Task: Filter jobs by date posted at past 24 hours.
Action: Mouse moved to (264, 118)
Screenshot: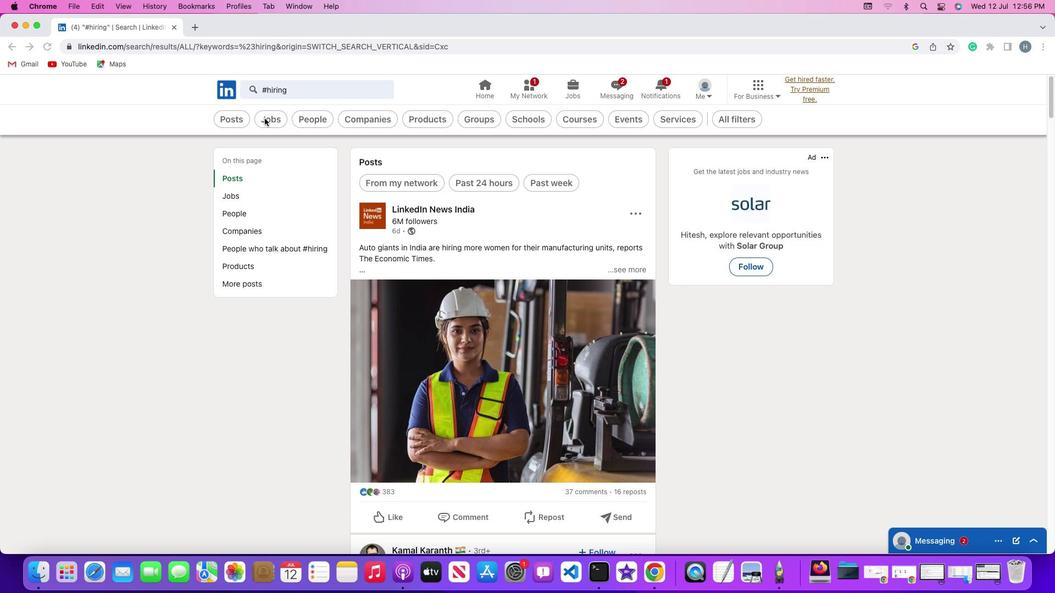 
Action: Mouse pressed left at (264, 118)
Screenshot: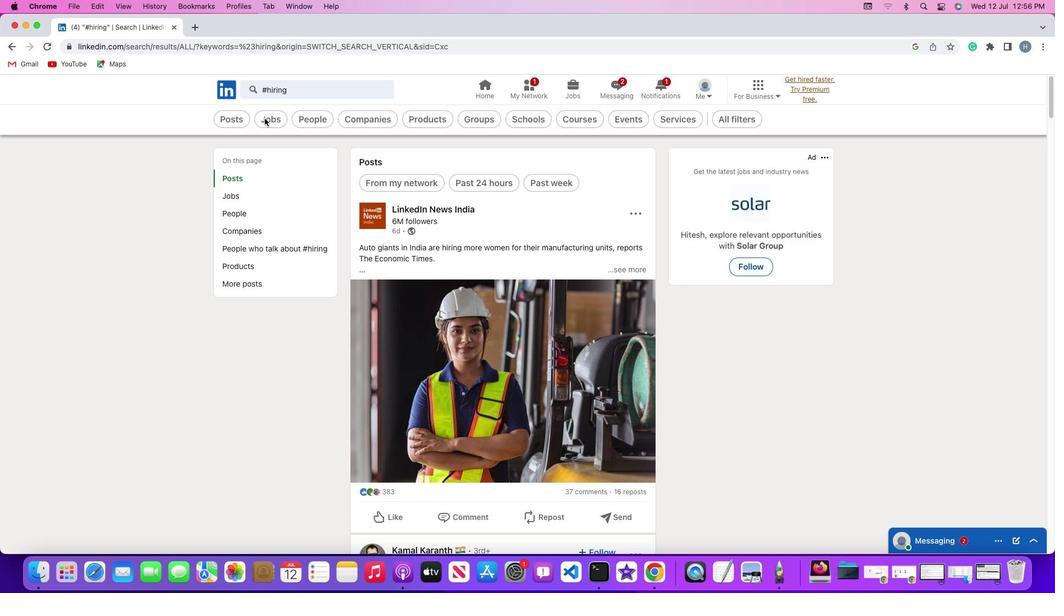 
Action: Mouse pressed left at (264, 118)
Screenshot: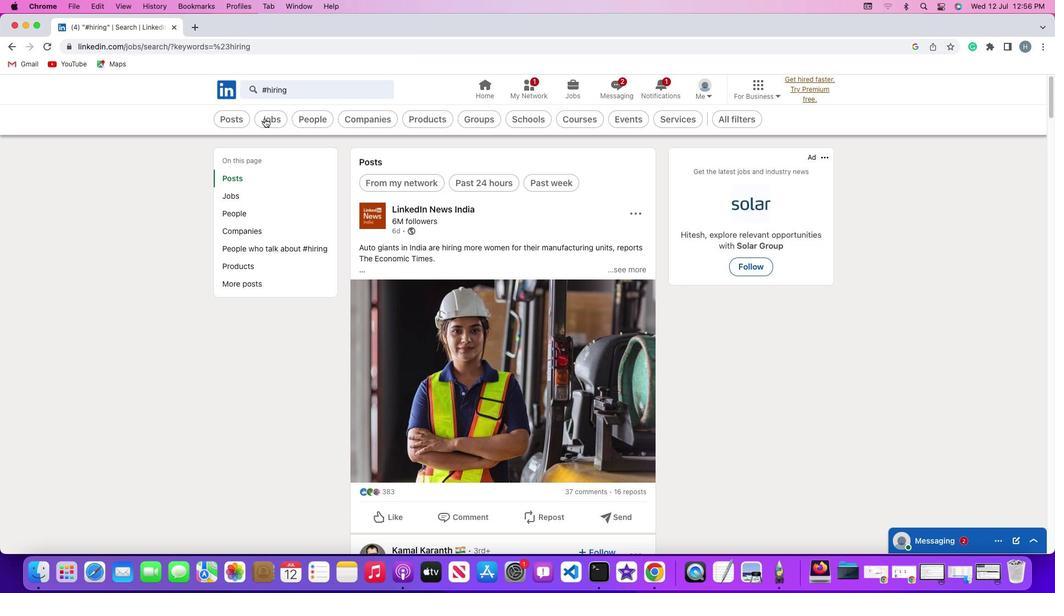 
Action: Mouse moved to (329, 117)
Screenshot: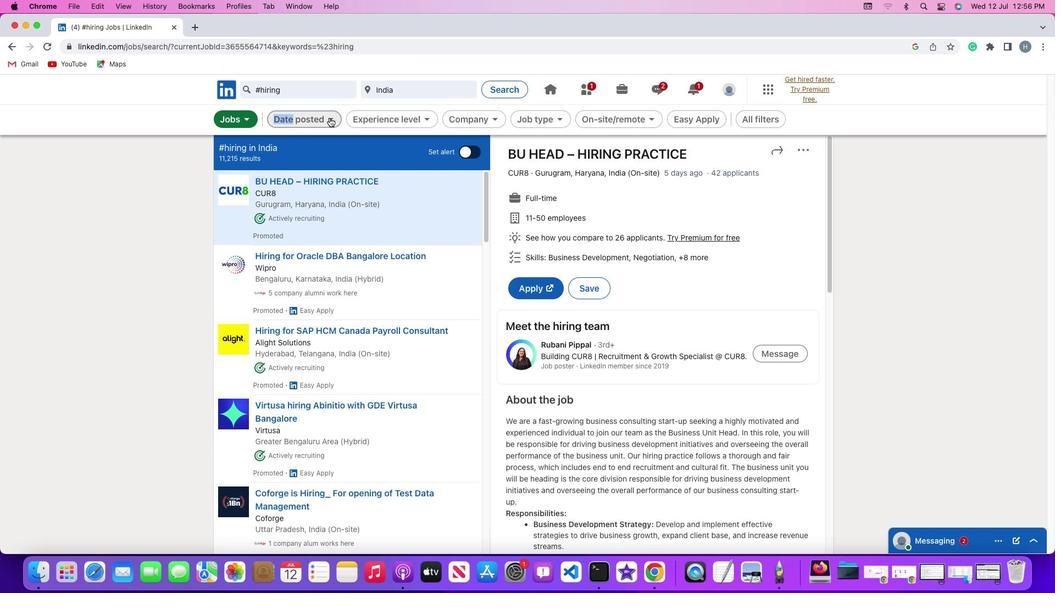 
Action: Mouse pressed left at (329, 117)
Screenshot: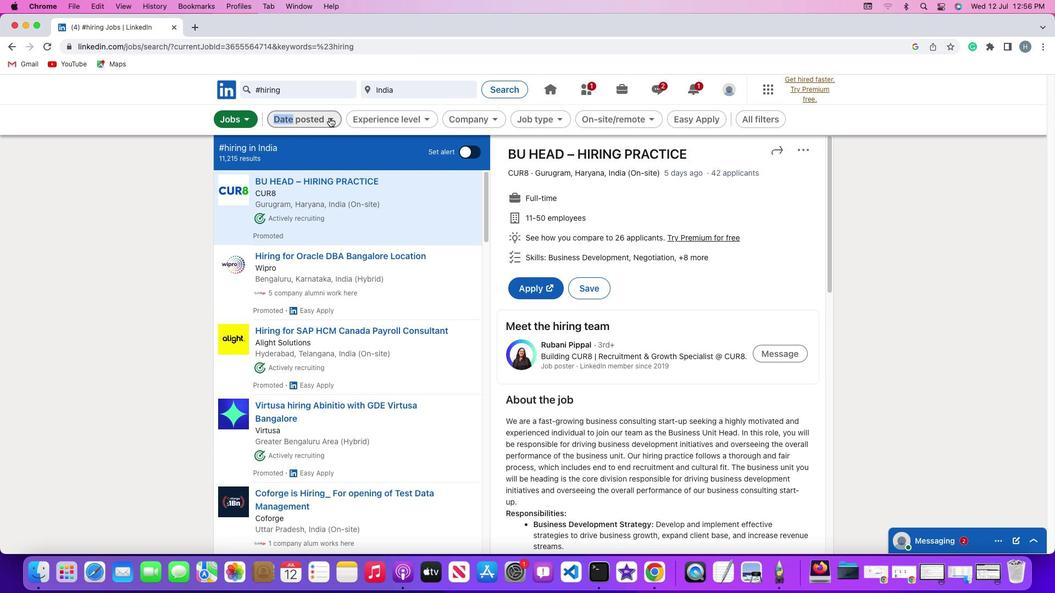 
Action: Mouse moved to (233, 219)
Screenshot: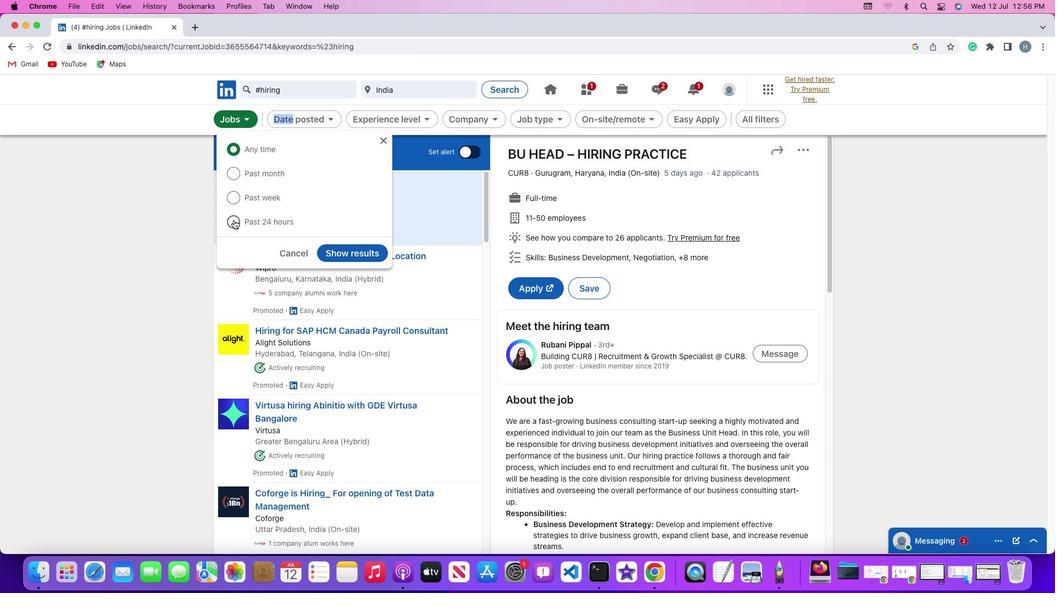 
Action: Mouse pressed left at (233, 219)
Screenshot: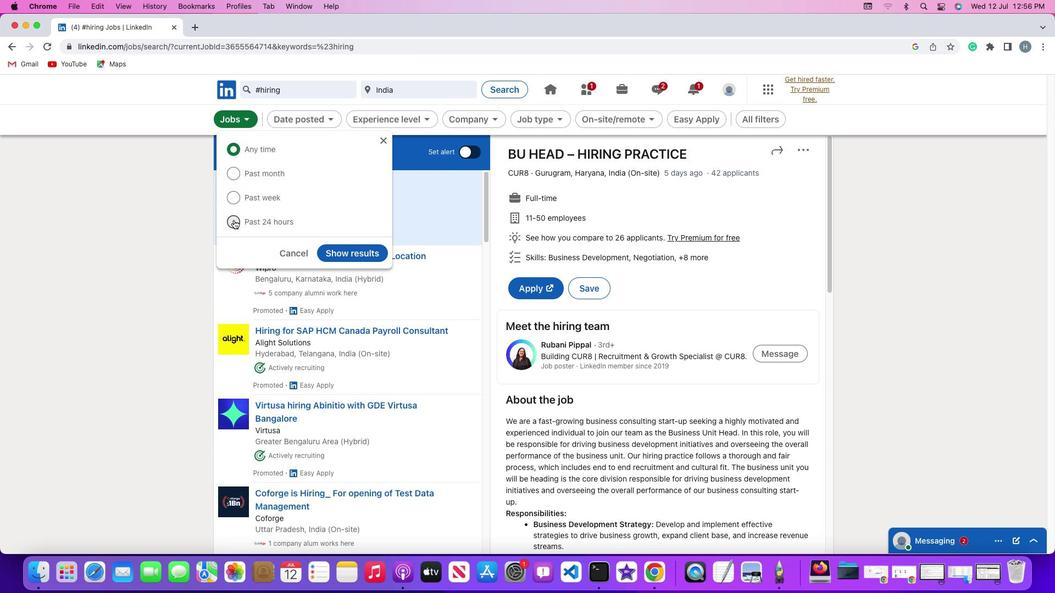 
Action: Mouse moved to (343, 250)
Screenshot: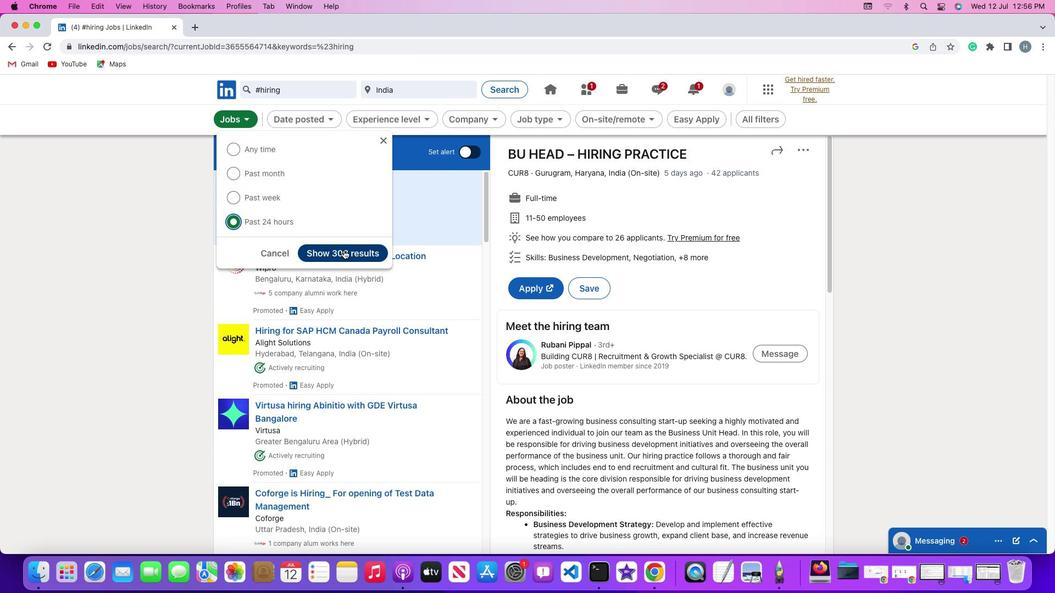 
Action: Mouse pressed left at (343, 250)
Screenshot: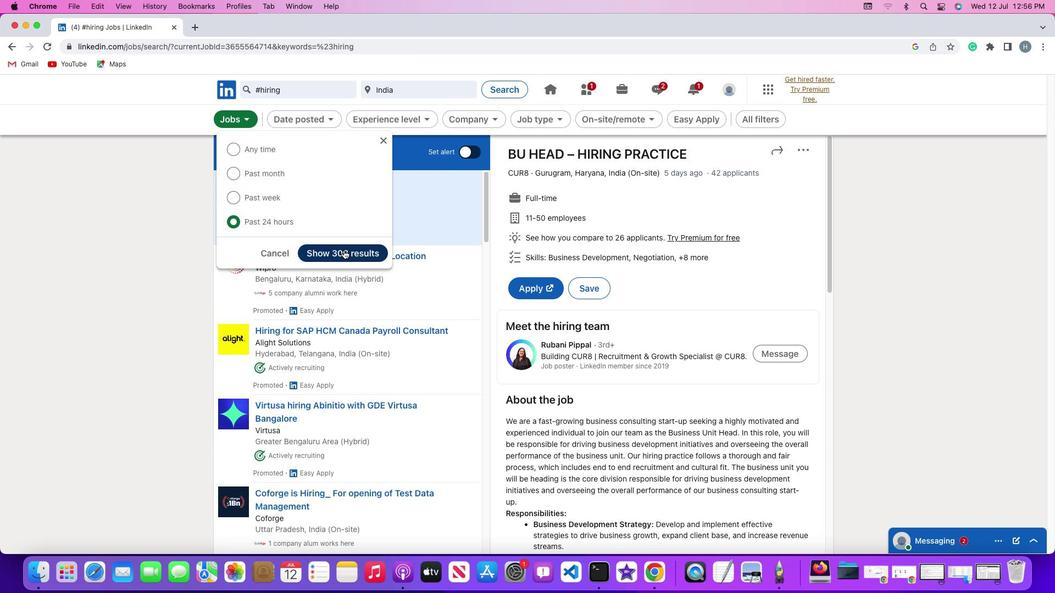 
Action: Mouse moved to (433, 269)
Screenshot: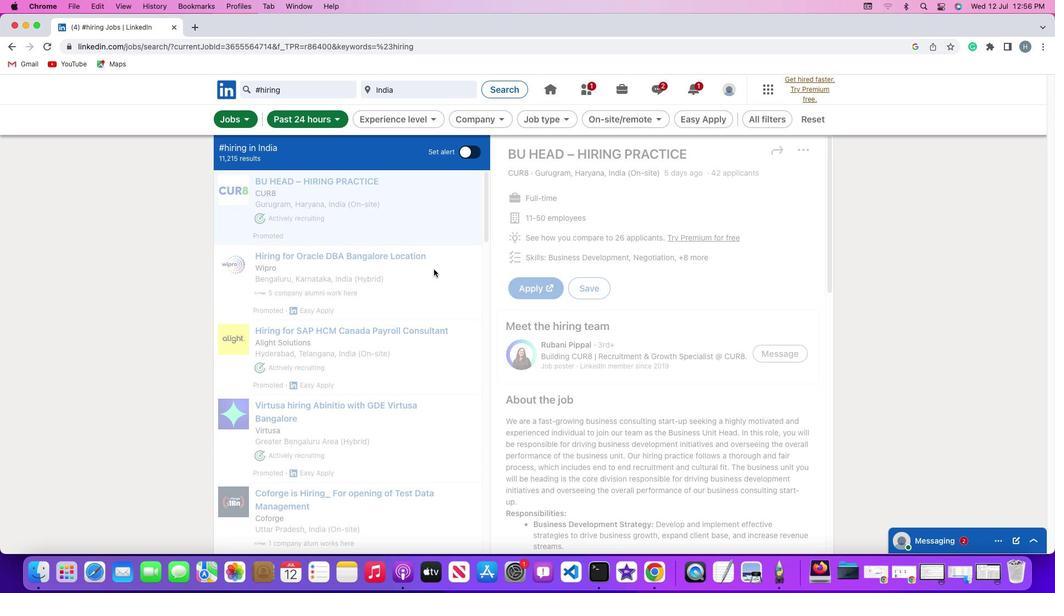
